 Task: Add The Good Crisp Company Sour Cream & Onion Potato Crisps to the cart.
Action: Mouse moved to (298, 131)
Screenshot: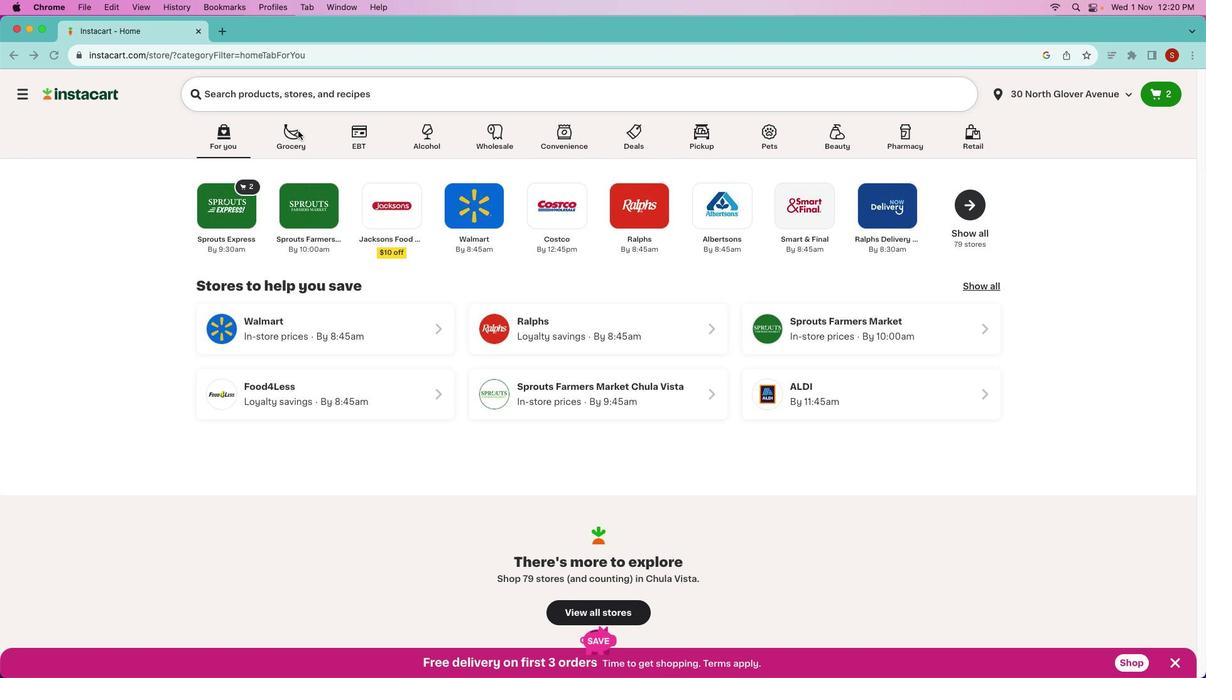 
Action: Mouse pressed left at (298, 131)
Screenshot: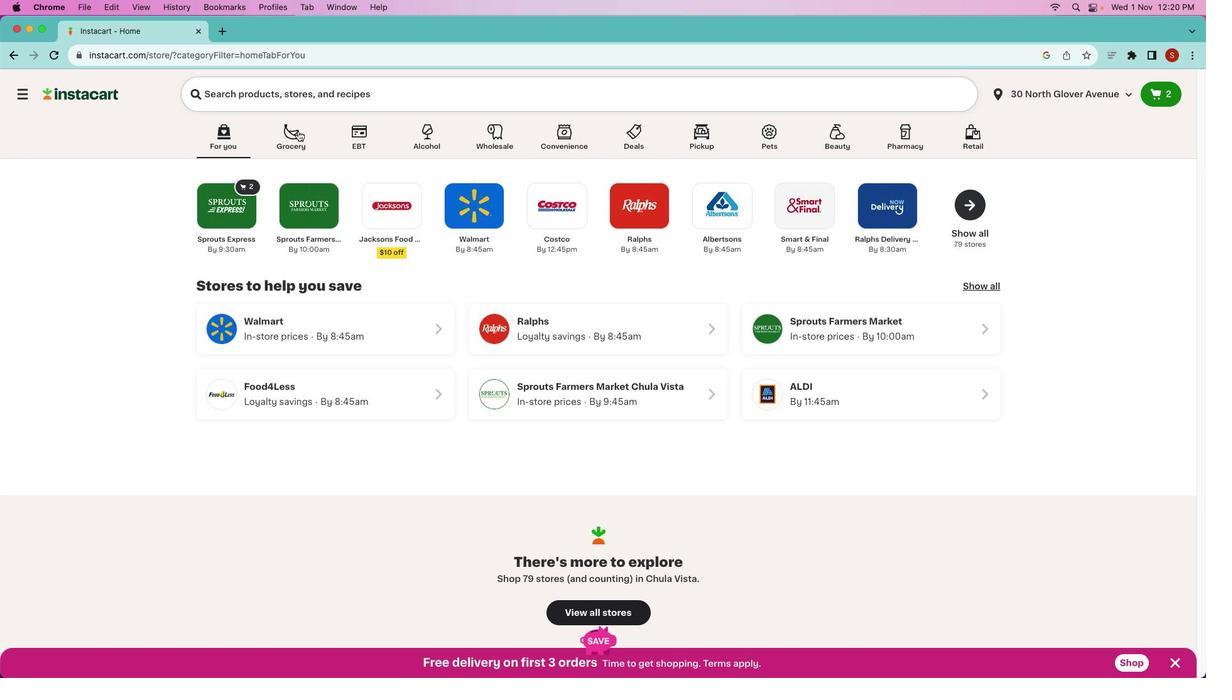
Action: Mouse pressed left at (298, 131)
Screenshot: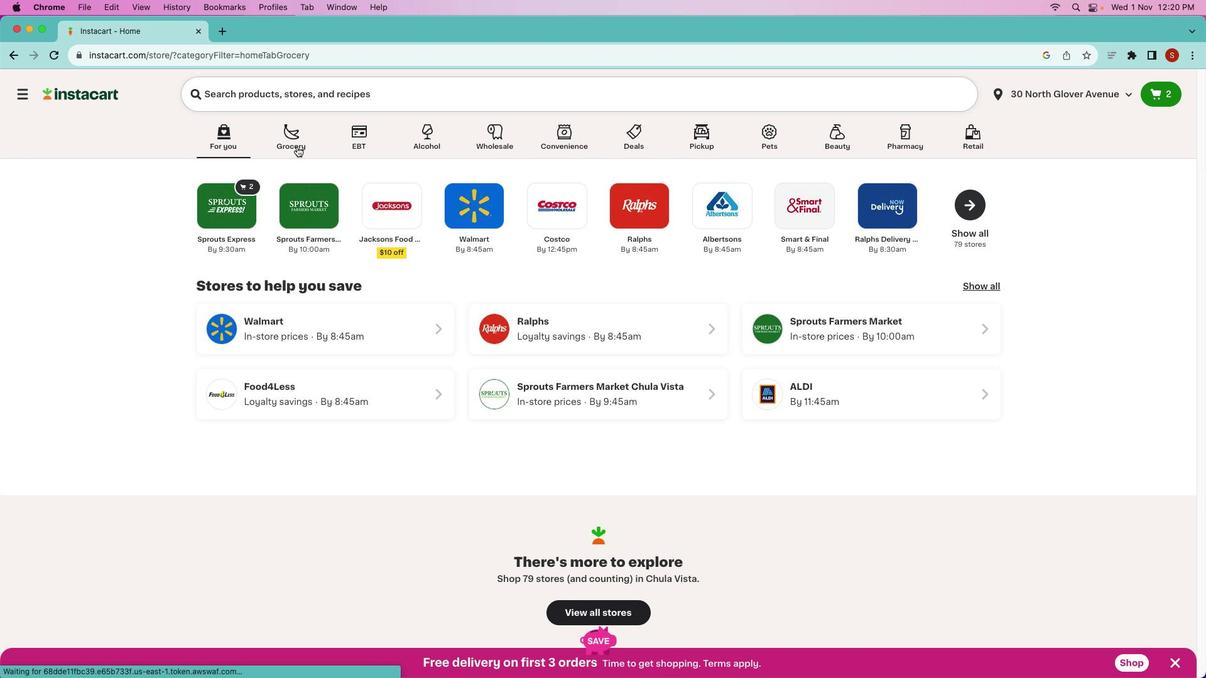 
Action: Mouse moved to (411, 99)
Screenshot: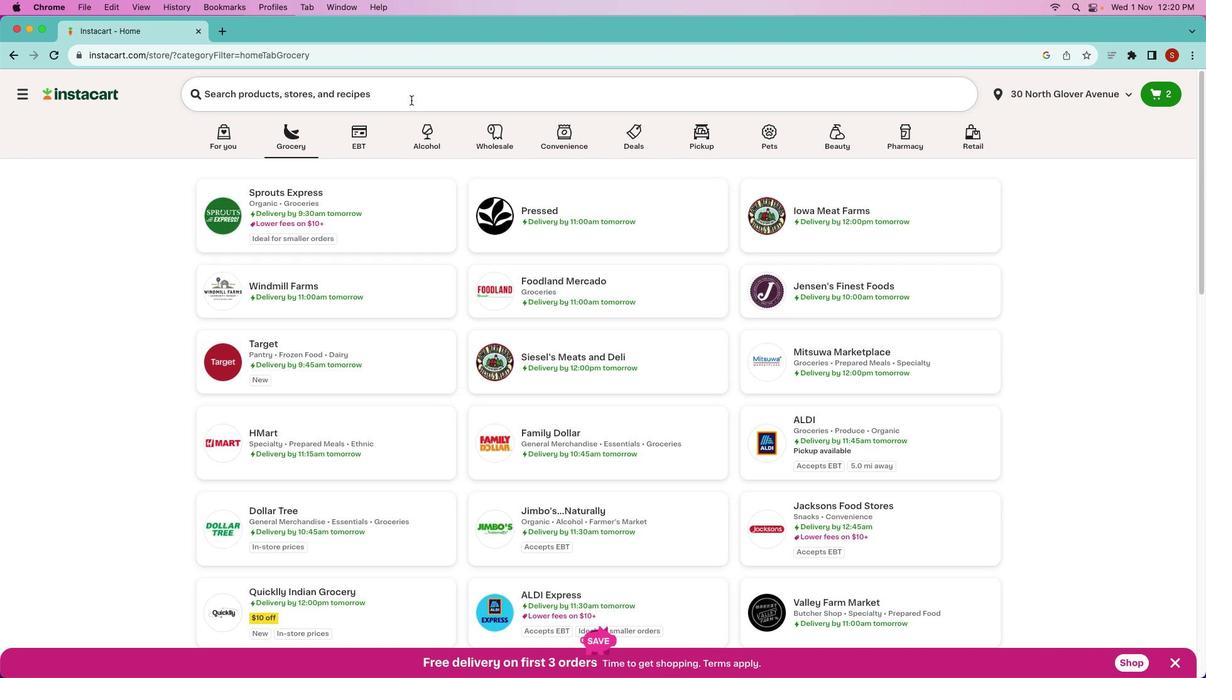 
Action: Mouse pressed left at (411, 99)
Screenshot: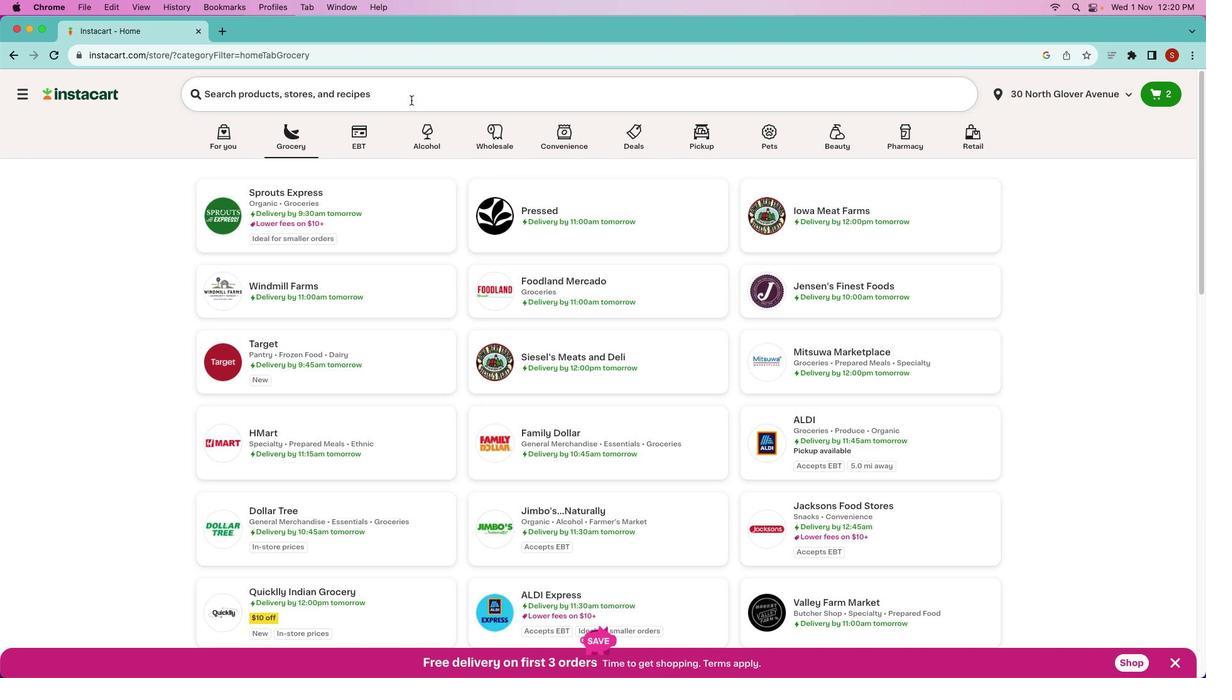 
Action: Mouse moved to (1134, 276)
Screenshot: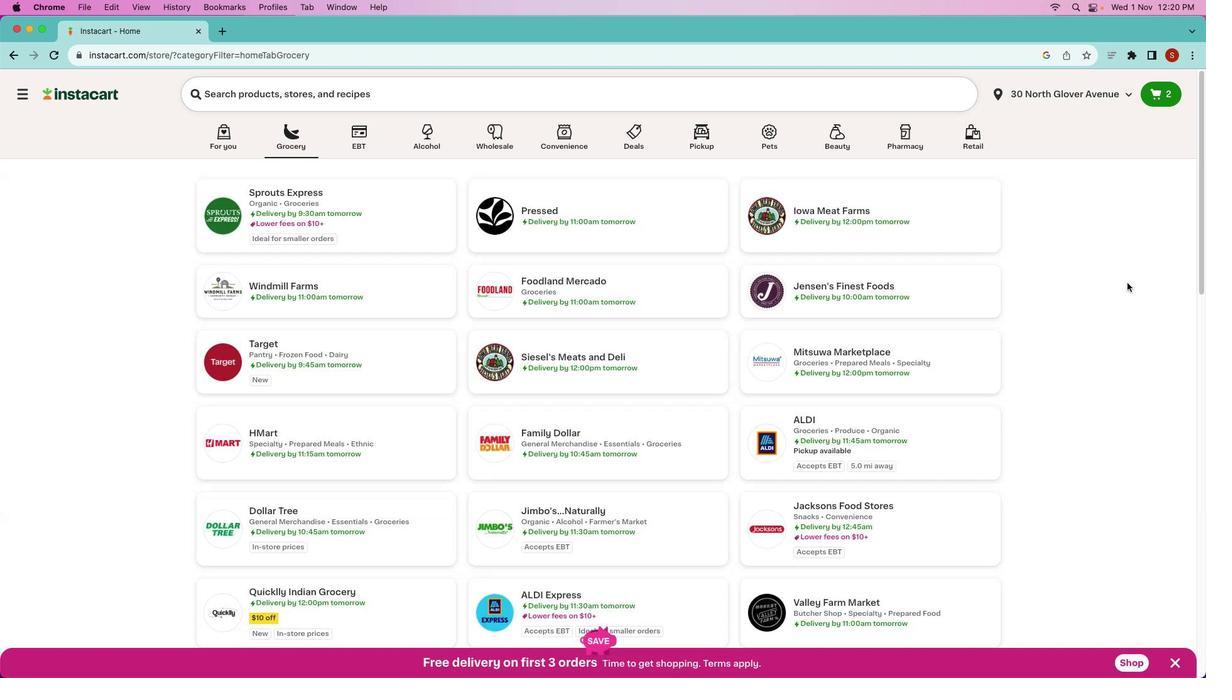
Action: Mouse pressed left at (1134, 276)
Screenshot: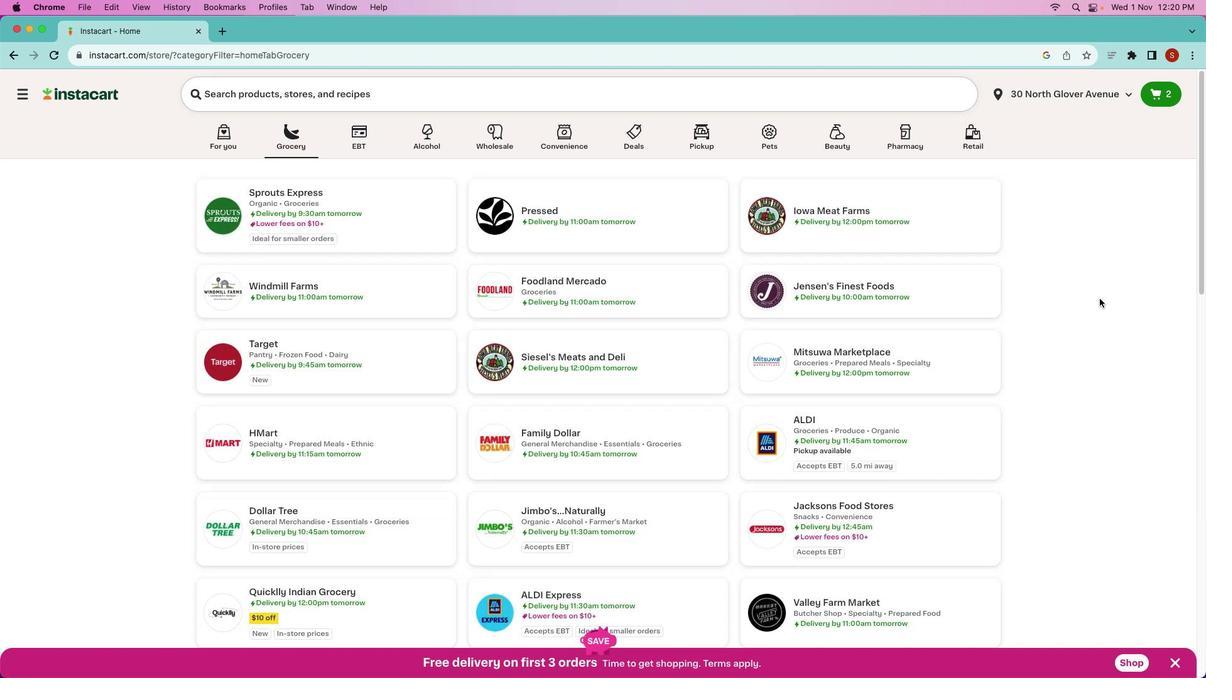 
Action: Mouse moved to (970, 332)
Screenshot: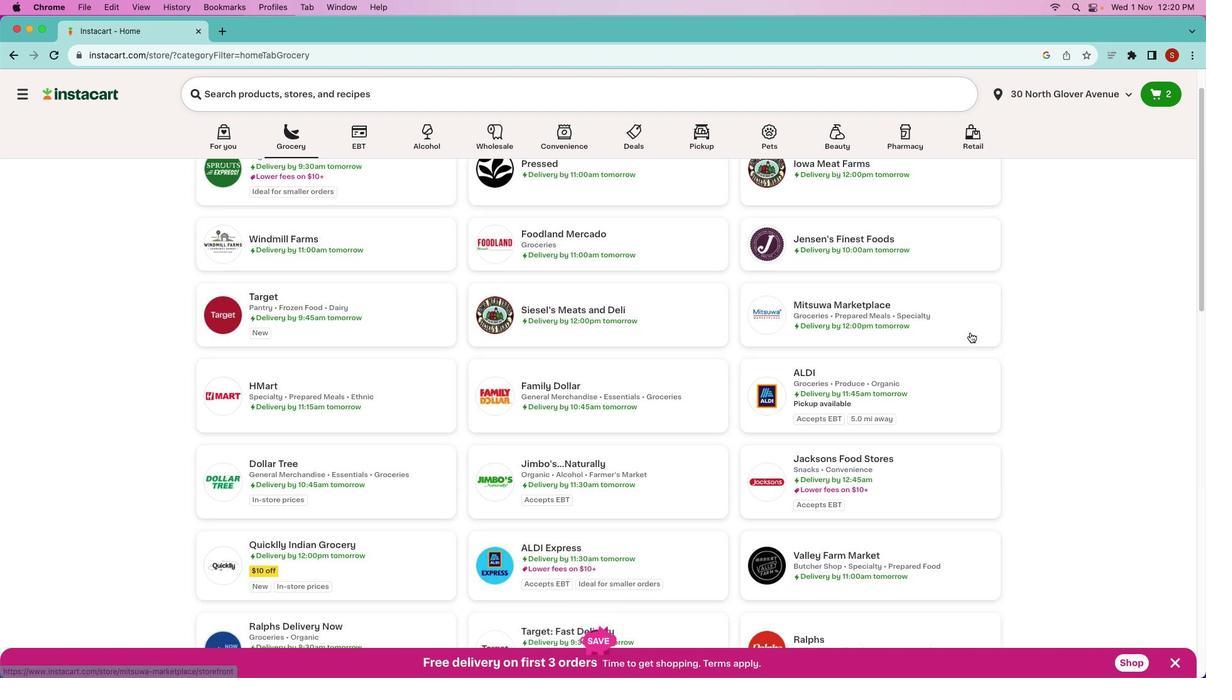 
Action: Mouse scrolled (970, 332) with delta (0, 0)
Screenshot: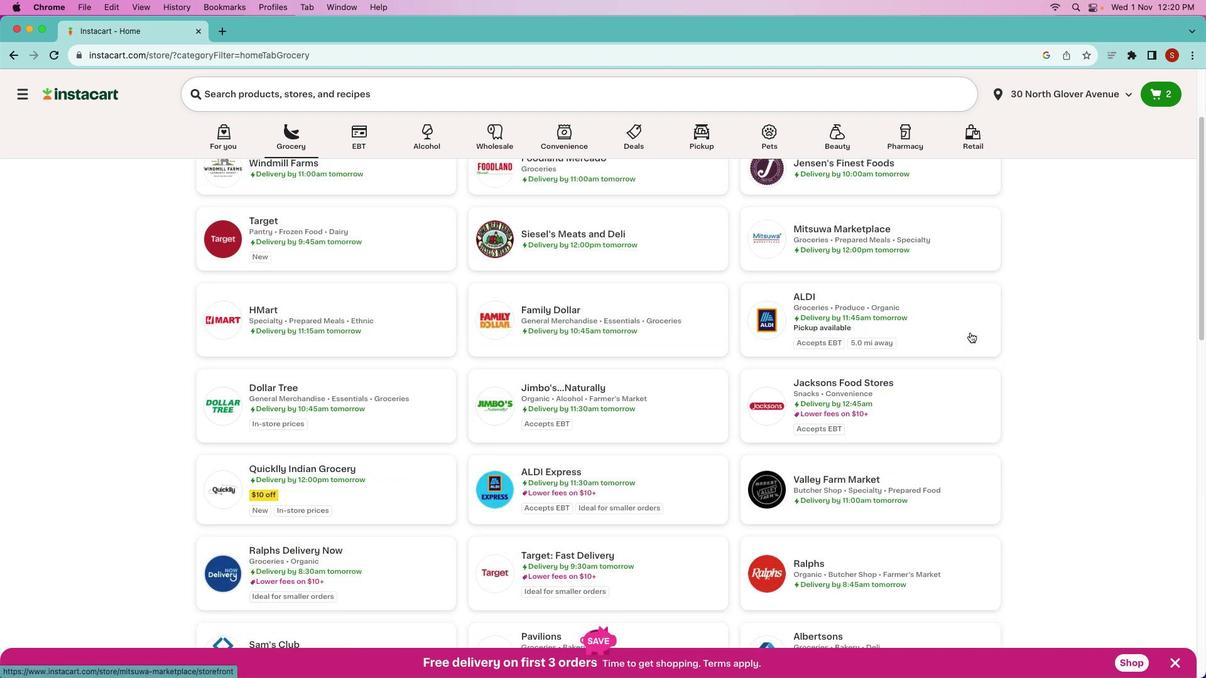 
Action: Mouse scrolled (970, 332) with delta (0, 0)
Screenshot: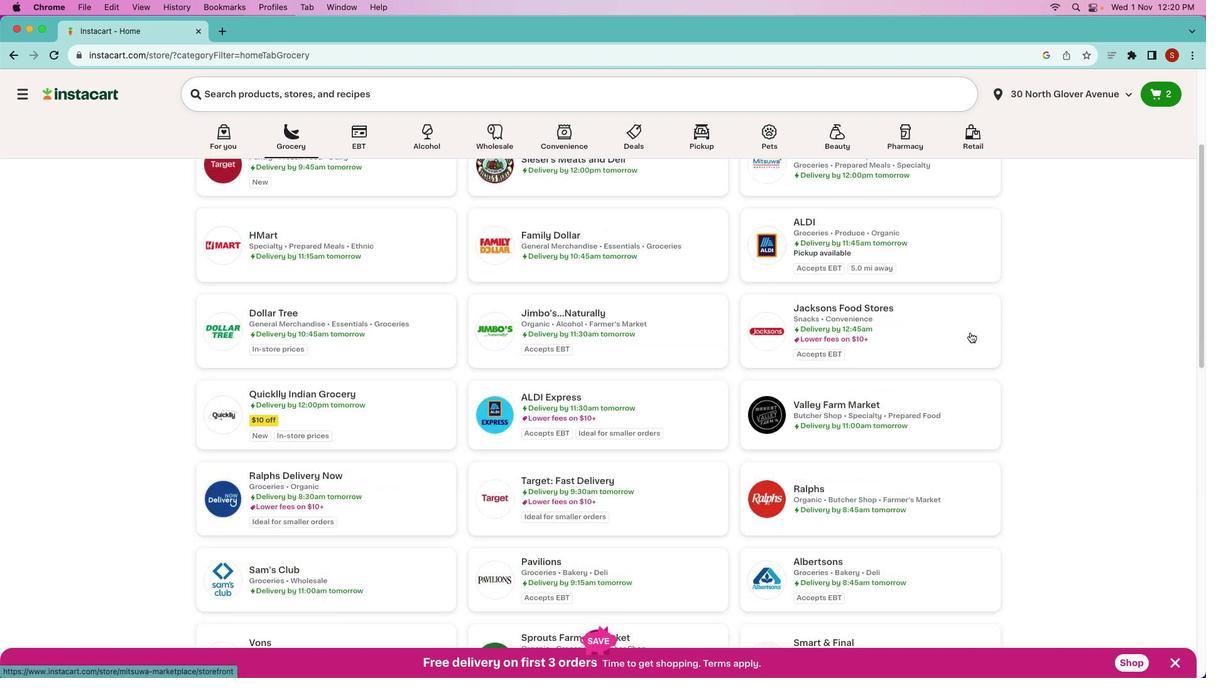 
Action: Mouse scrolled (970, 332) with delta (0, -1)
Screenshot: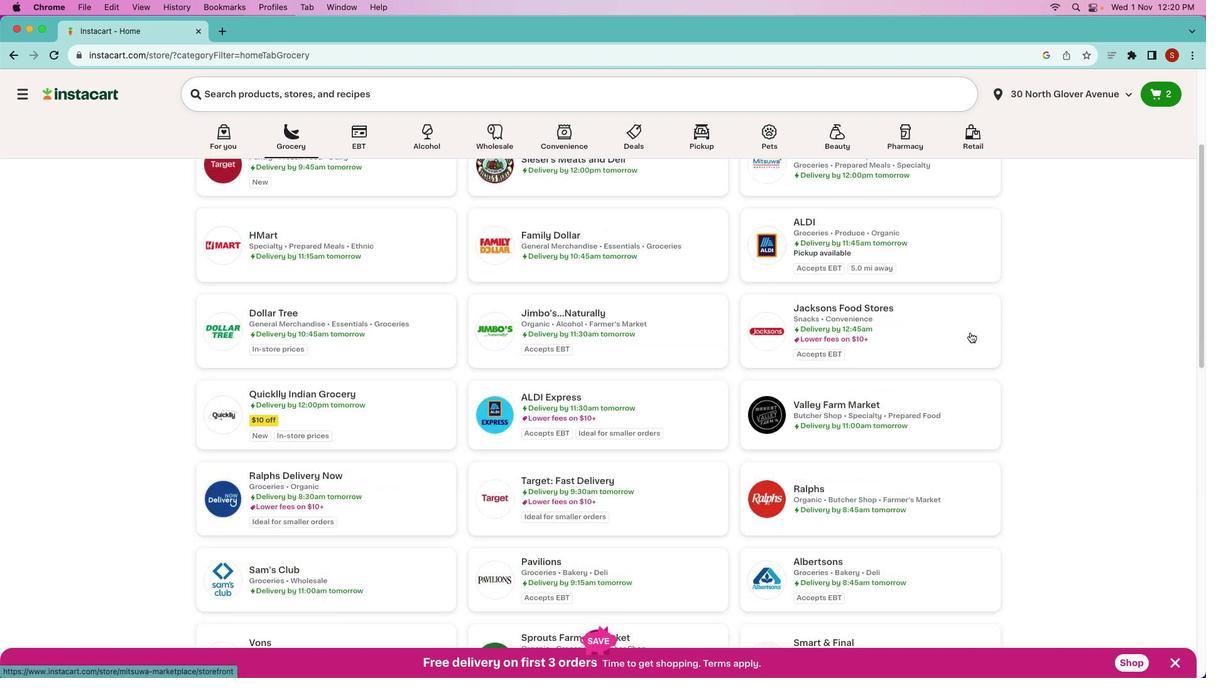 
Action: Mouse scrolled (970, 332) with delta (0, -2)
Screenshot: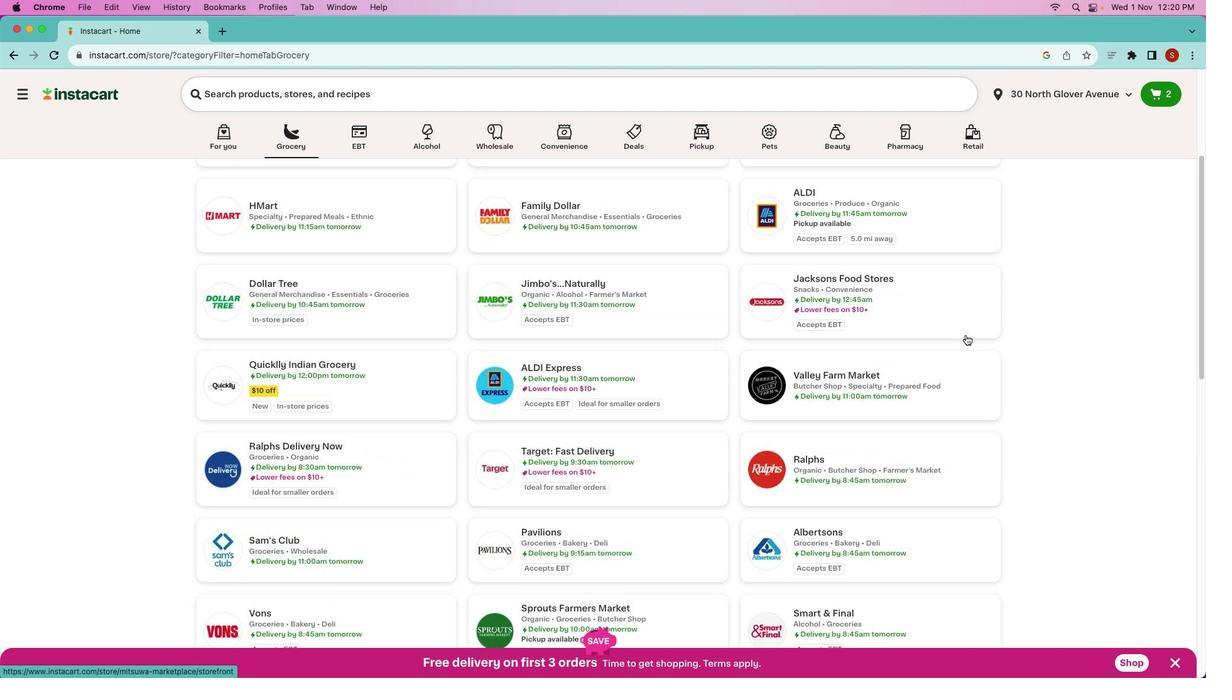
Action: Mouse moved to (963, 336)
Screenshot: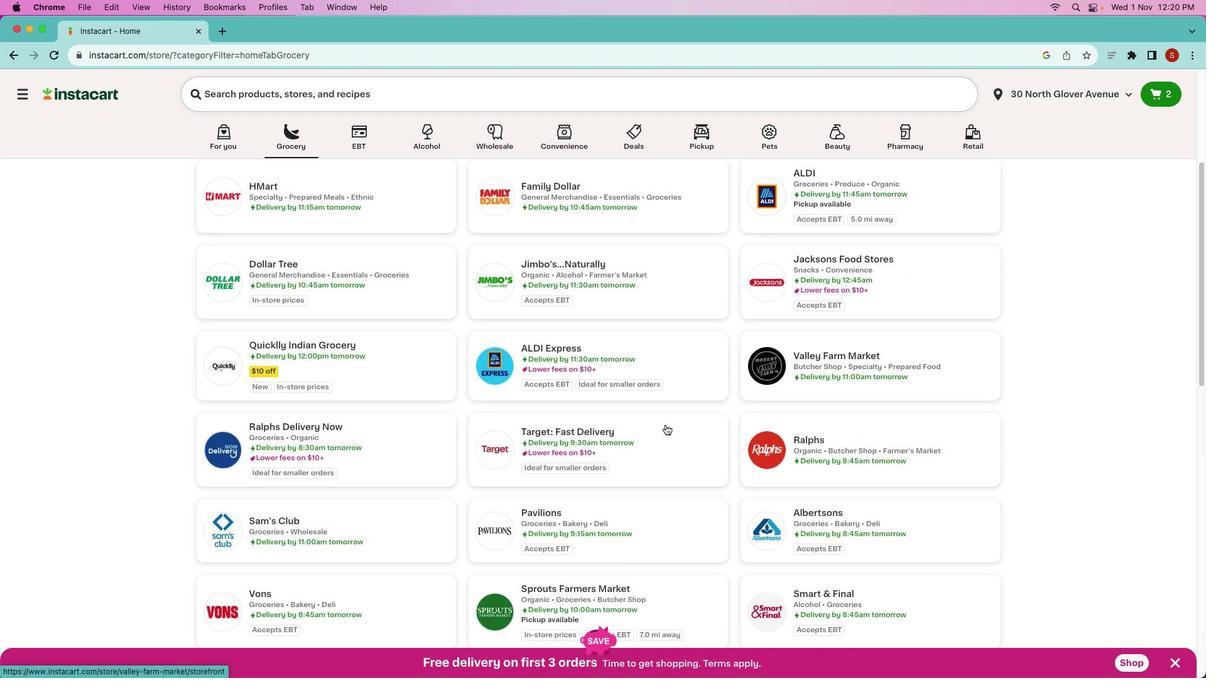 
Action: Mouse scrolled (963, 336) with delta (0, 0)
Screenshot: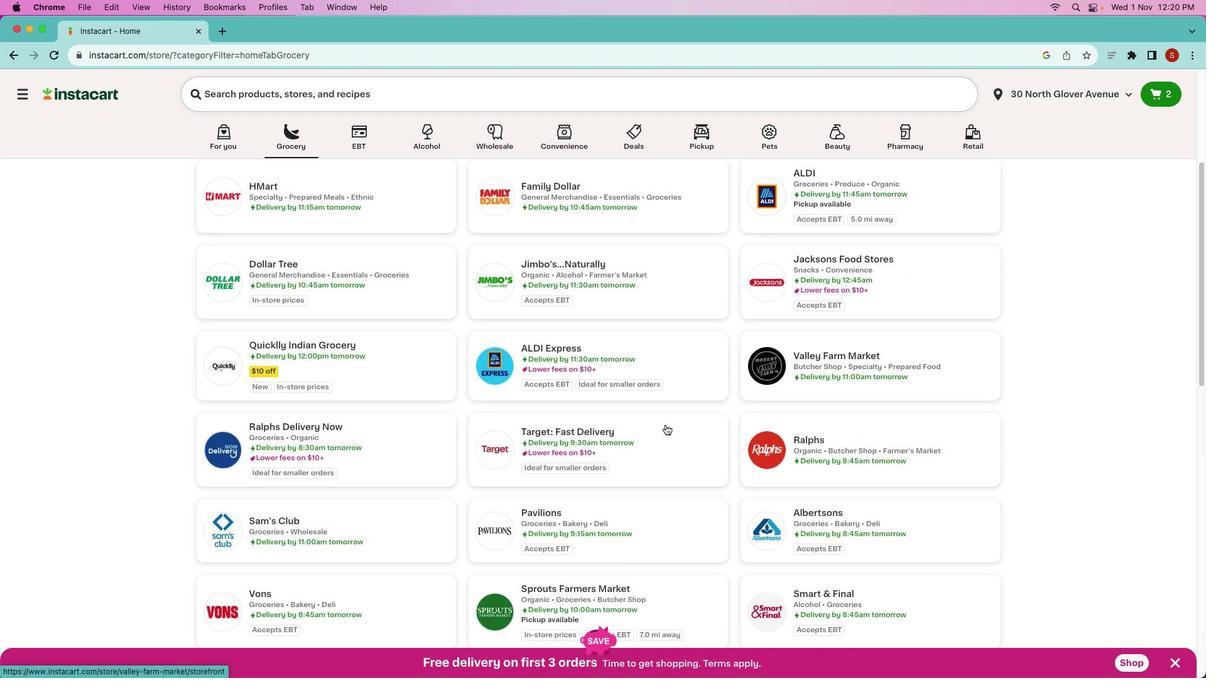 
Action: Mouse moved to (959, 339)
Screenshot: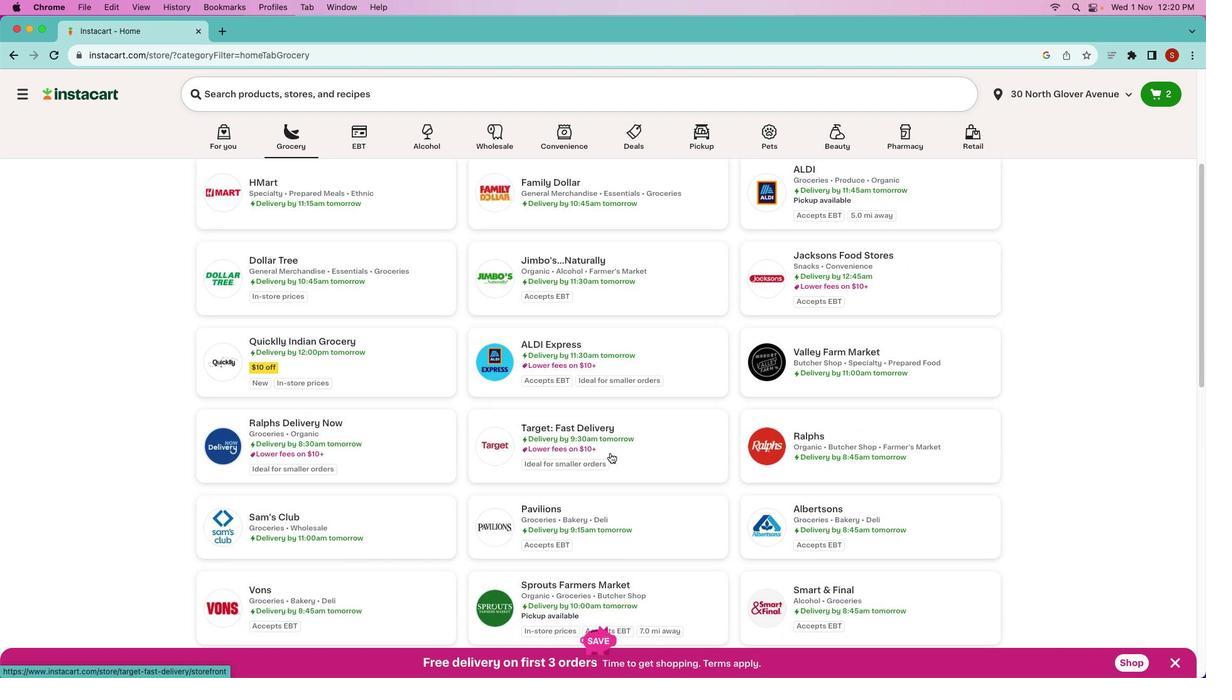
Action: Mouse scrolled (959, 339) with delta (0, 0)
Screenshot: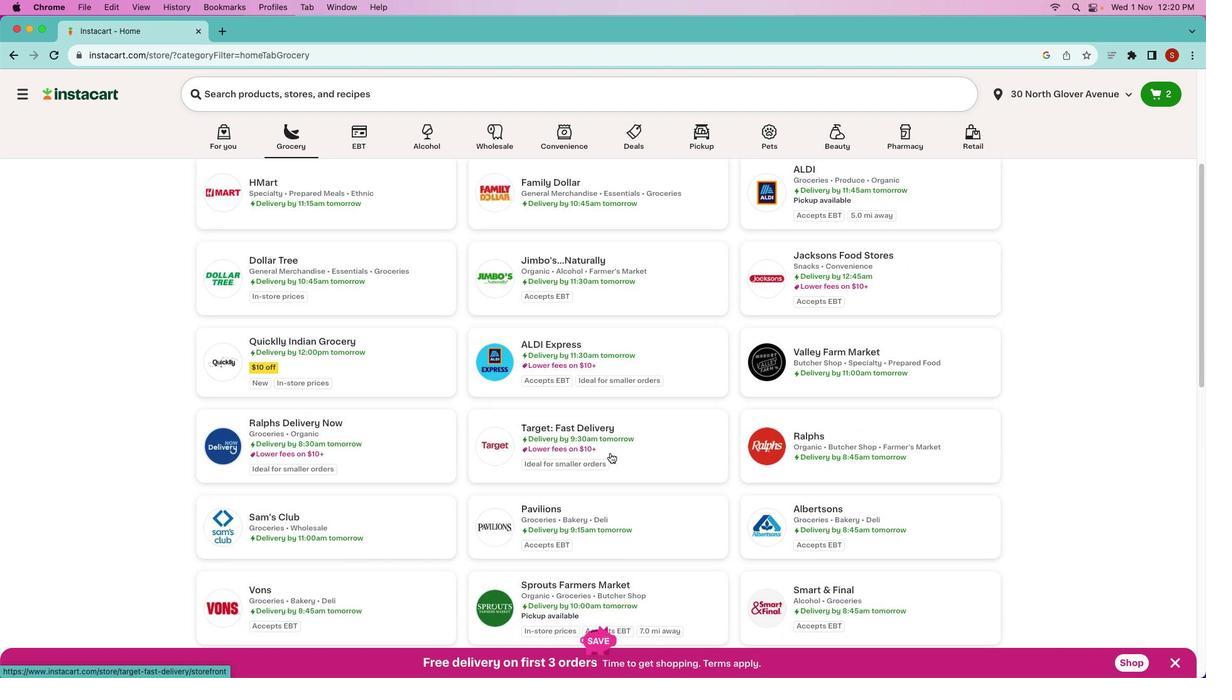 
Action: Mouse moved to (581, 588)
Screenshot: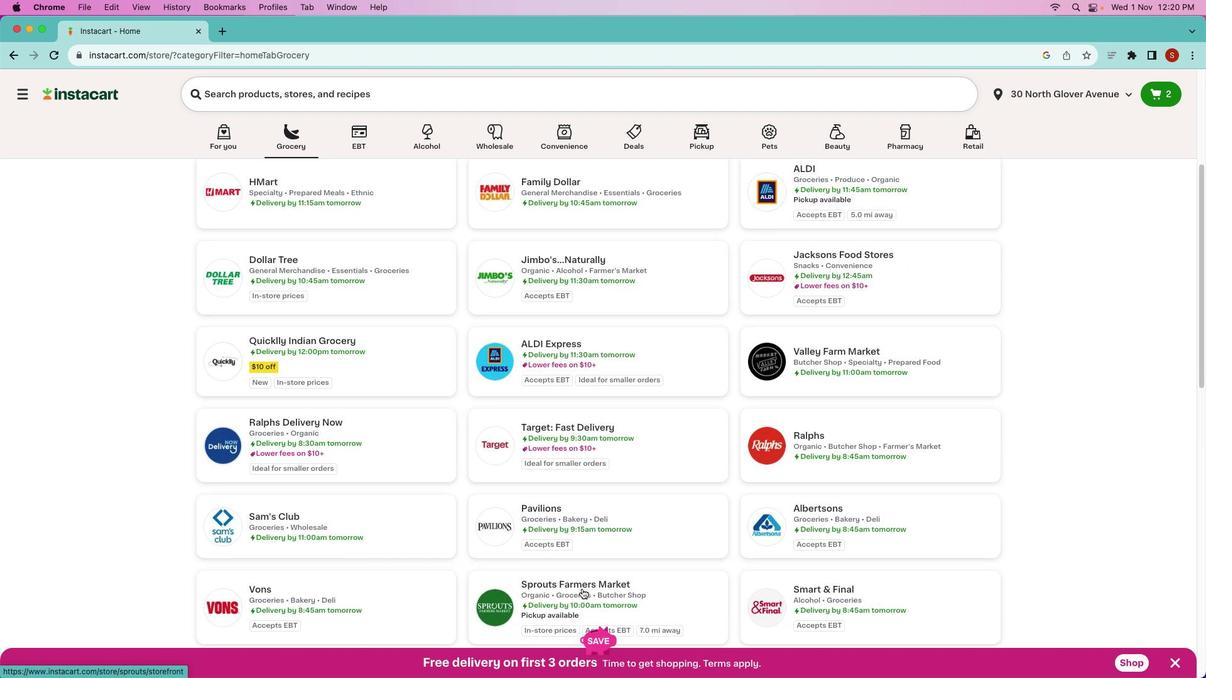 
Action: Mouse pressed left at (581, 588)
Screenshot: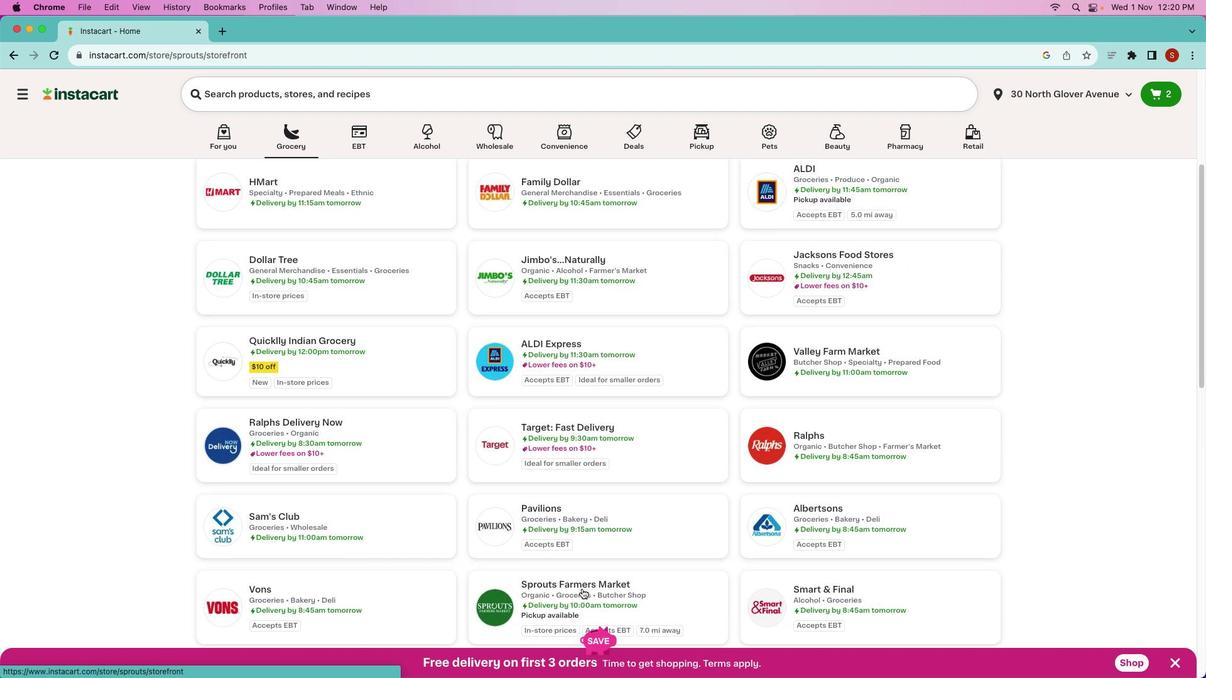 
Action: Mouse pressed left at (581, 588)
Screenshot: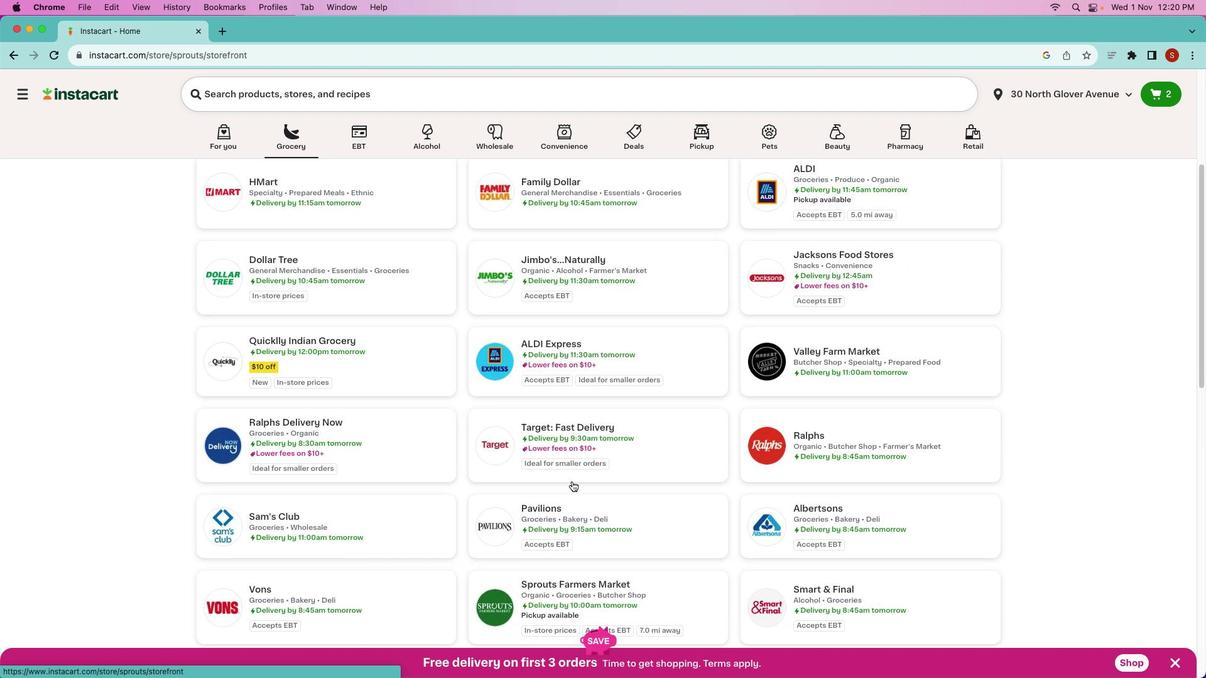 
Action: Mouse moved to (366, 102)
Screenshot: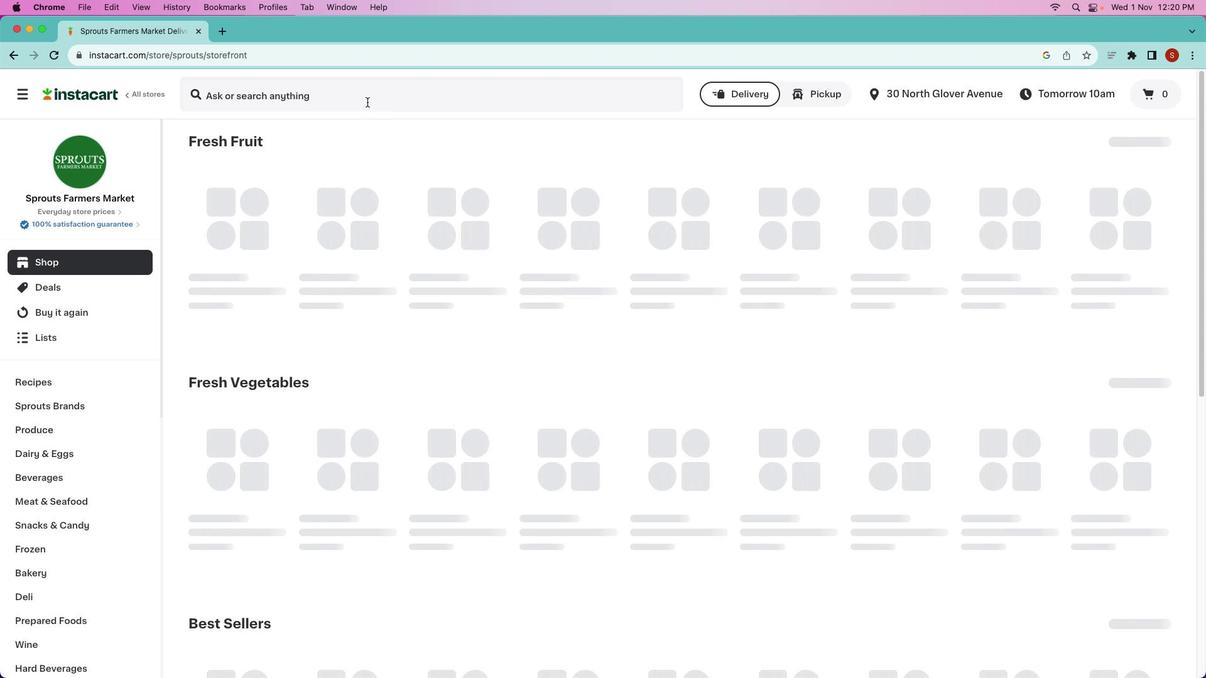 
Action: Mouse pressed left at (366, 102)
Screenshot: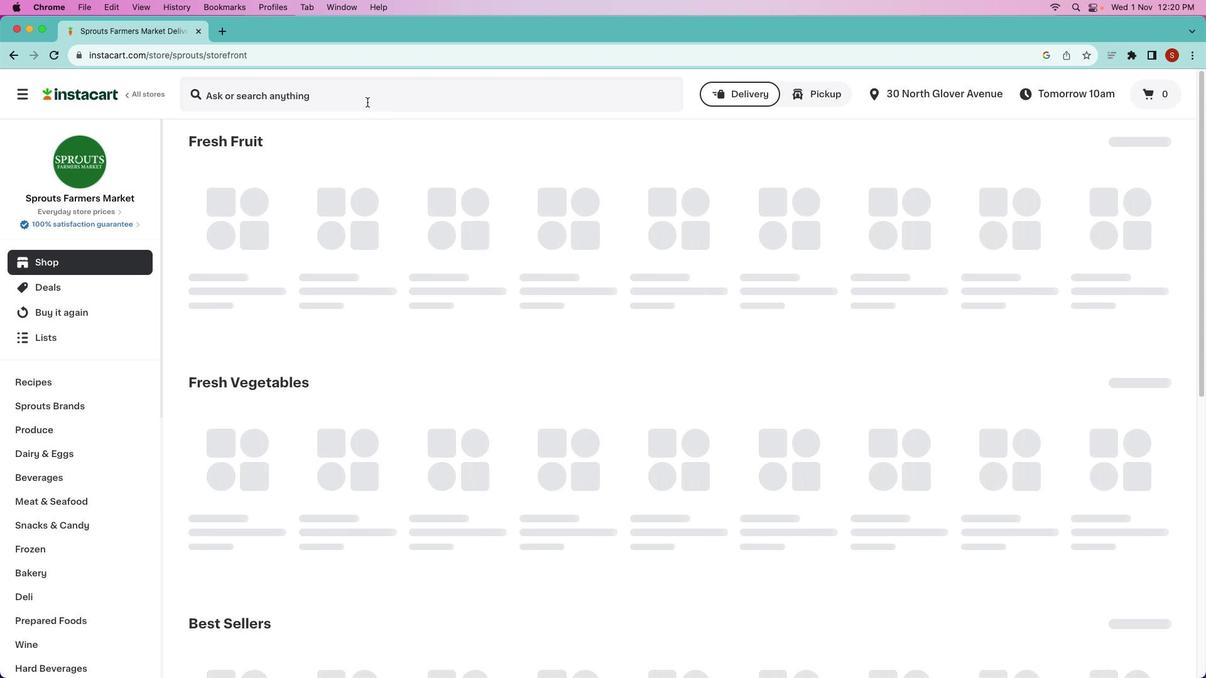 
Action: Key pressed 't''h''e'Key.space'g''o''o''d'Key.space'c''r''i''s''p'Key.space'c''o''m''a''p''n''y'Key.space's''o''u''r'Key.space'c''r''e''a'Key.spaceKey.shift_r'&'Key.space'o''n''i''o''n'Key.space'p''o''t''a''t''o'Key.space's'Key.backspace'c''r''i''s''p''s'Key.enter
Screenshot: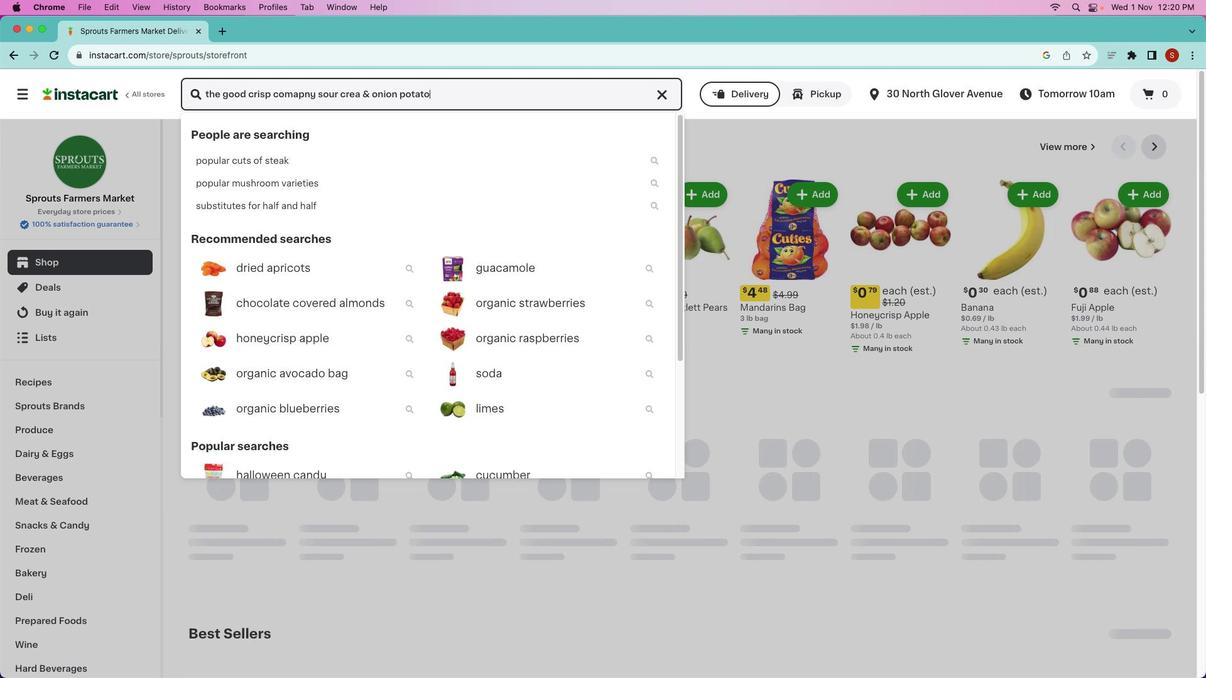 
Action: Mouse moved to (349, 206)
Screenshot: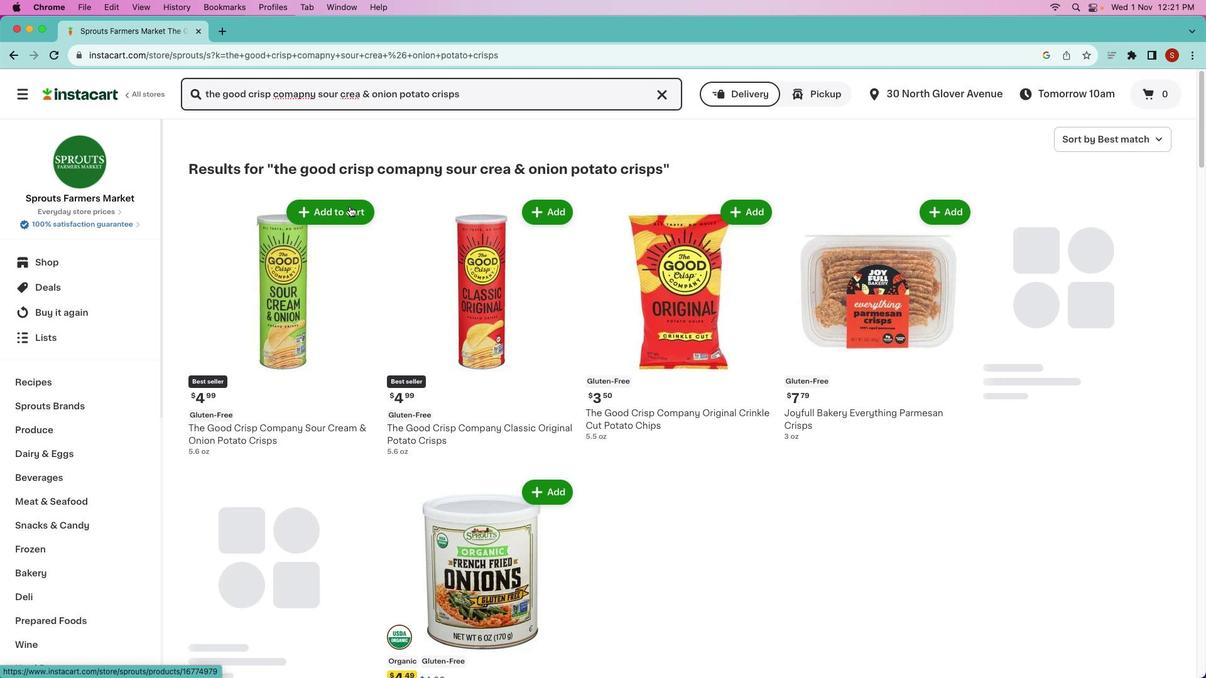 
Action: Mouse pressed left at (349, 206)
Screenshot: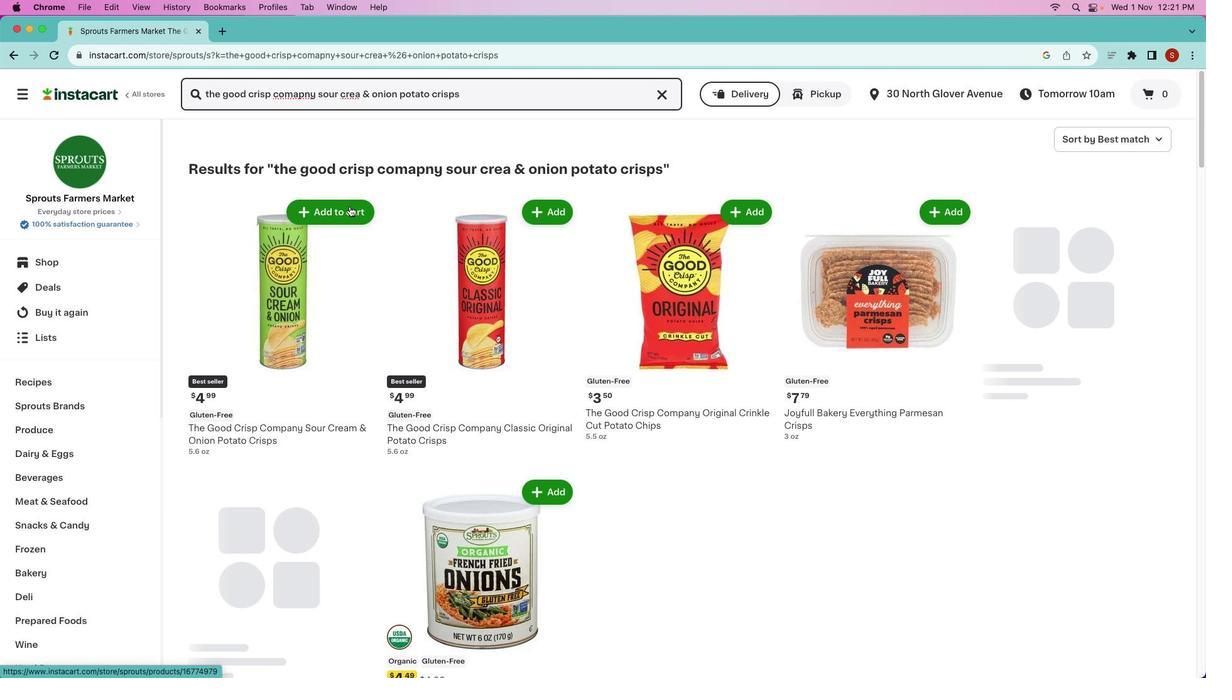 
Action: Mouse moved to (437, 310)
Screenshot: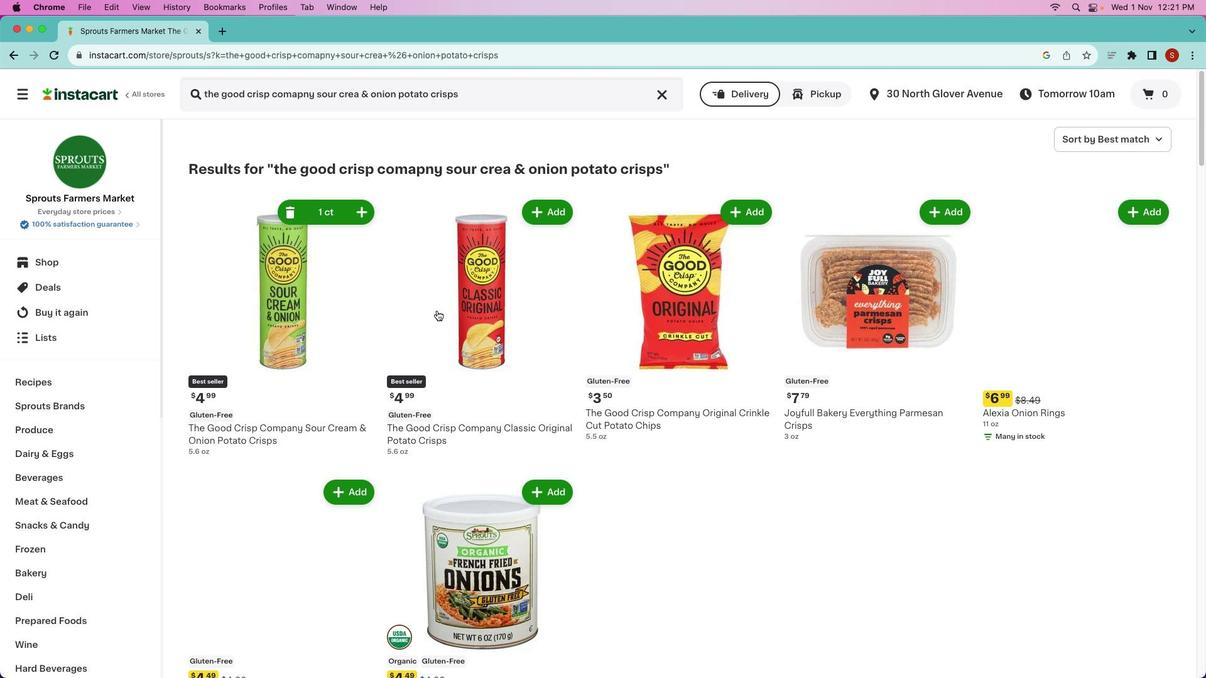 
